 Task: Create a due date automation trigger when advanced on, 2 hours before a card is due add basic in list "Resume" at 11:00 AM.
Action: Mouse moved to (1074, 90)
Screenshot: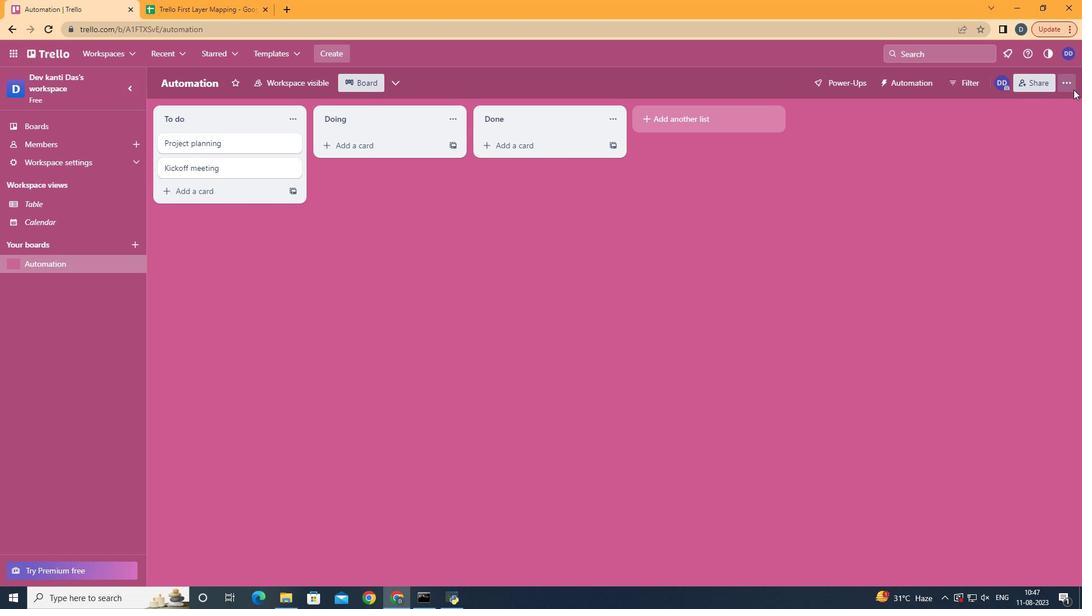 
Action: Mouse pressed left at (1074, 90)
Screenshot: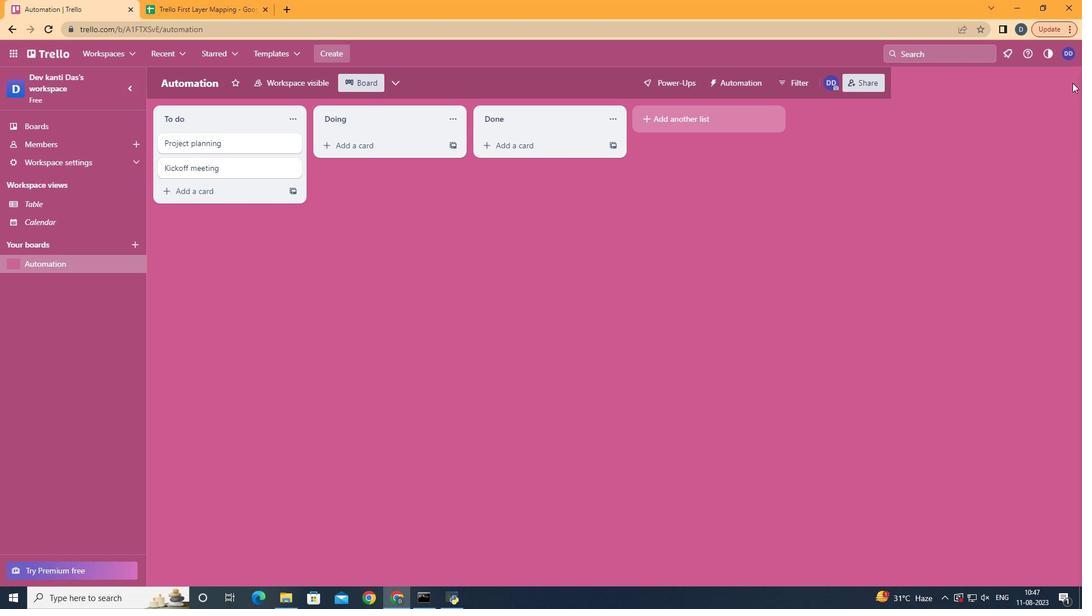 
Action: Mouse moved to (972, 244)
Screenshot: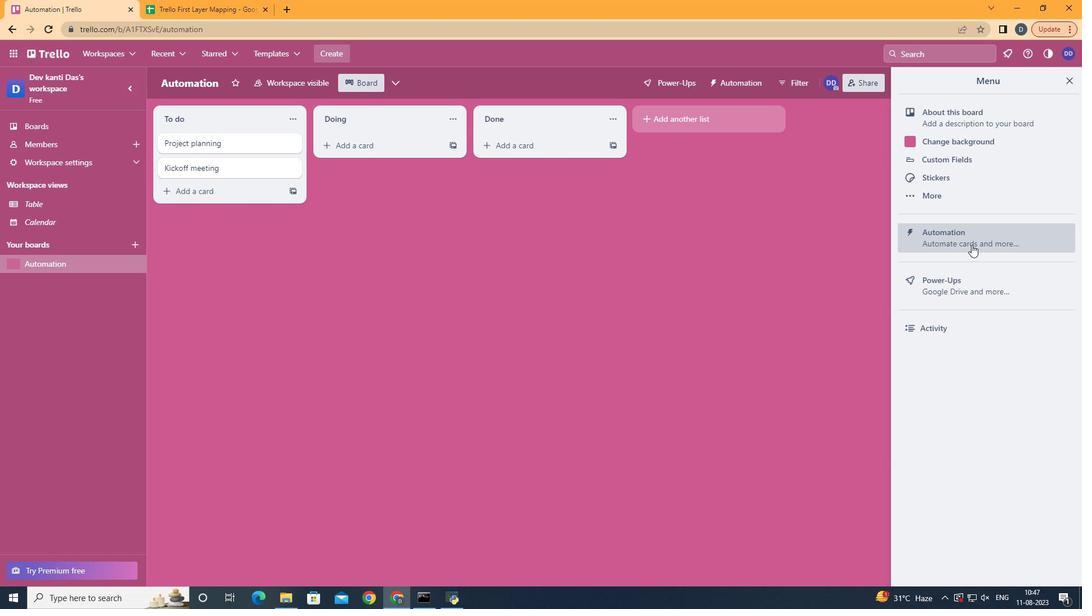 
Action: Mouse pressed left at (972, 244)
Screenshot: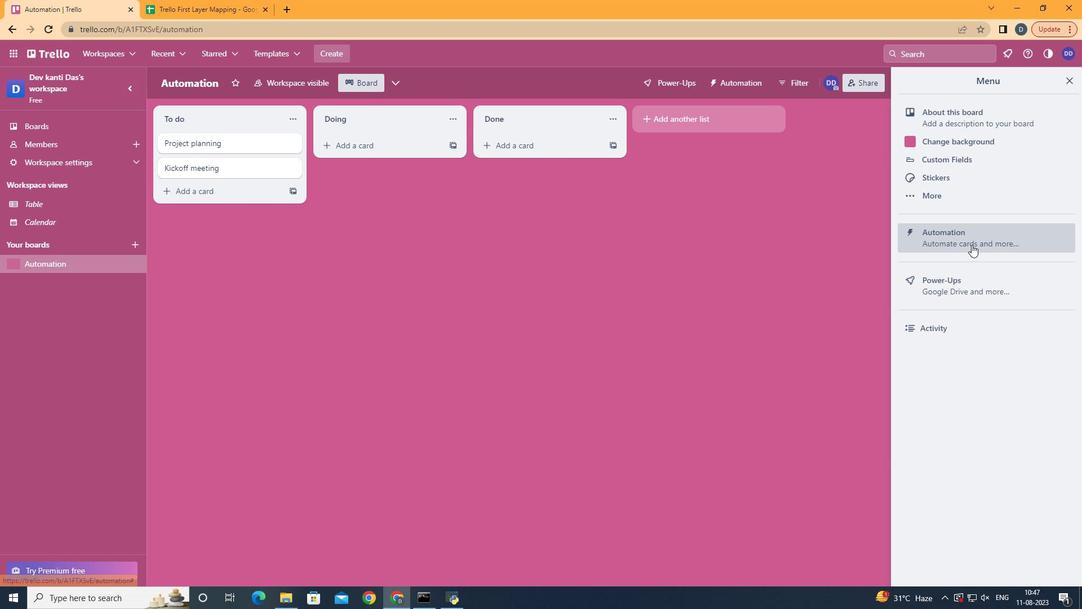 
Action: Mouse moved to (214, 230)
Screenshot: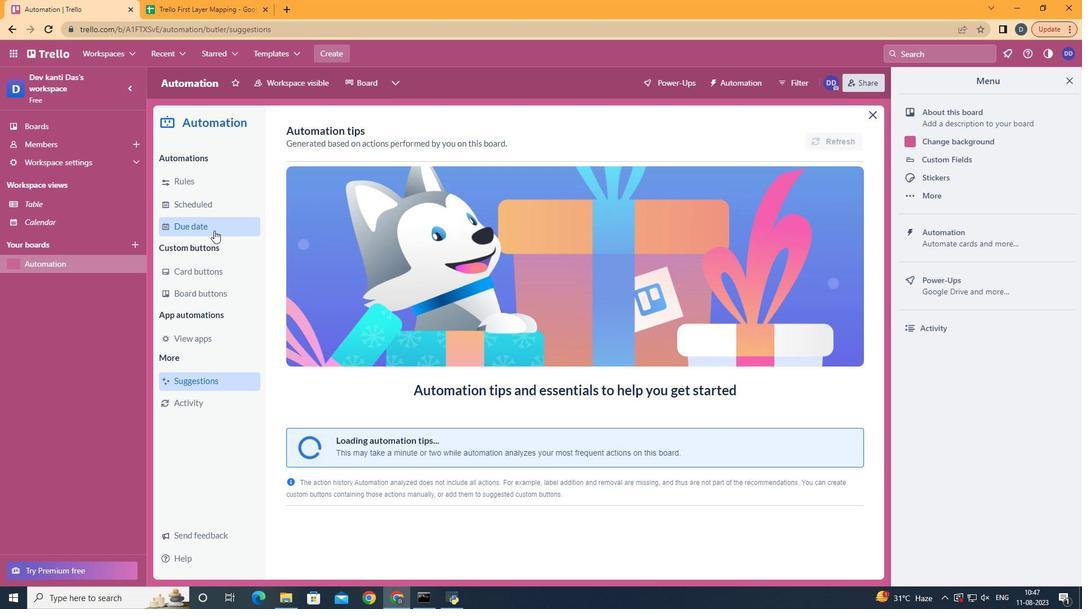 
Action: Mouse pressed left at (214, 230)
Screenshot: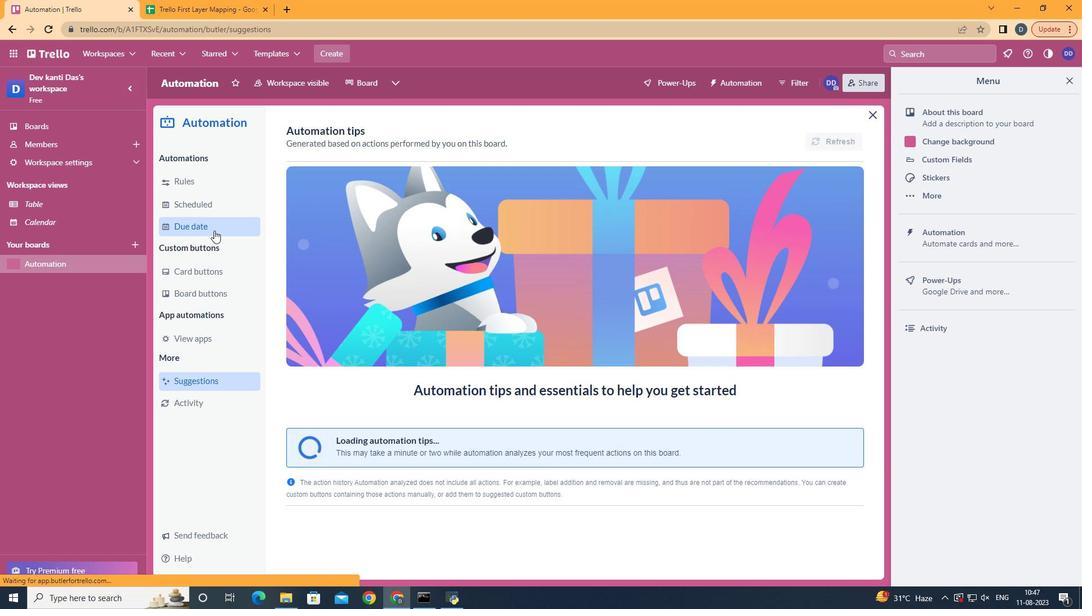 
Action: Mouse moved to (790, 130)
Screenshot: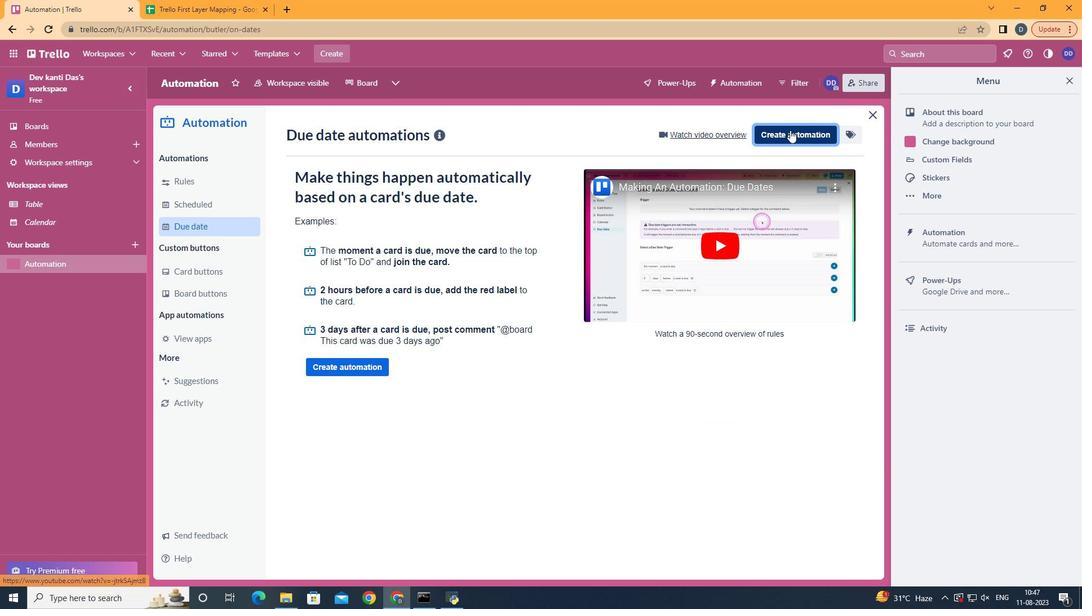 
Action: Mouse pressed left at (790, 130)
Screenshot: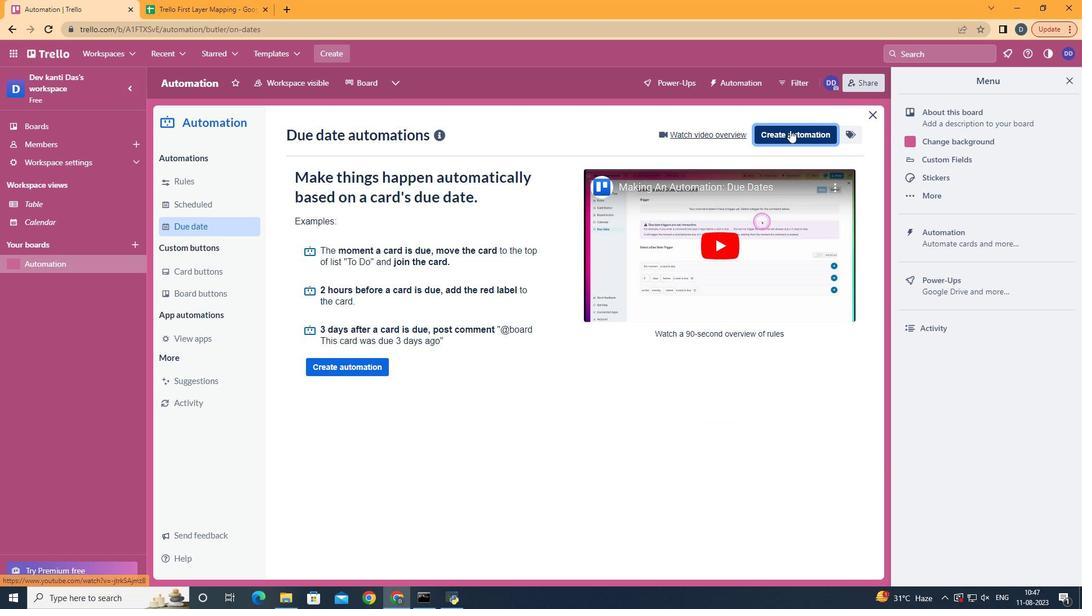 
Action: Mouse moved to (593, 246)
Screenshot: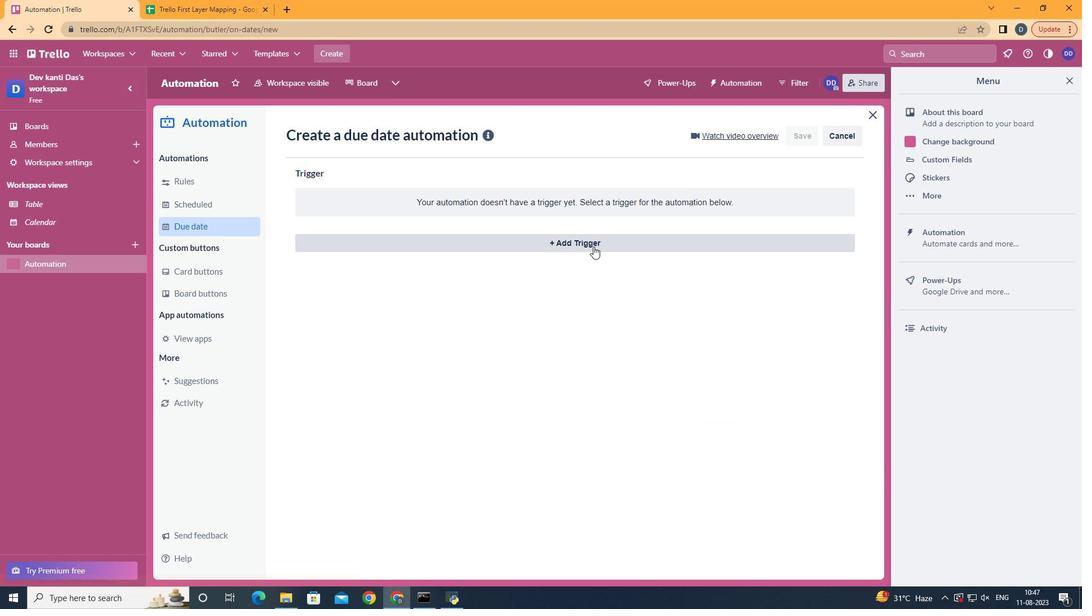 
Action: Mouse pressed left at (593, 246)
Screenshot: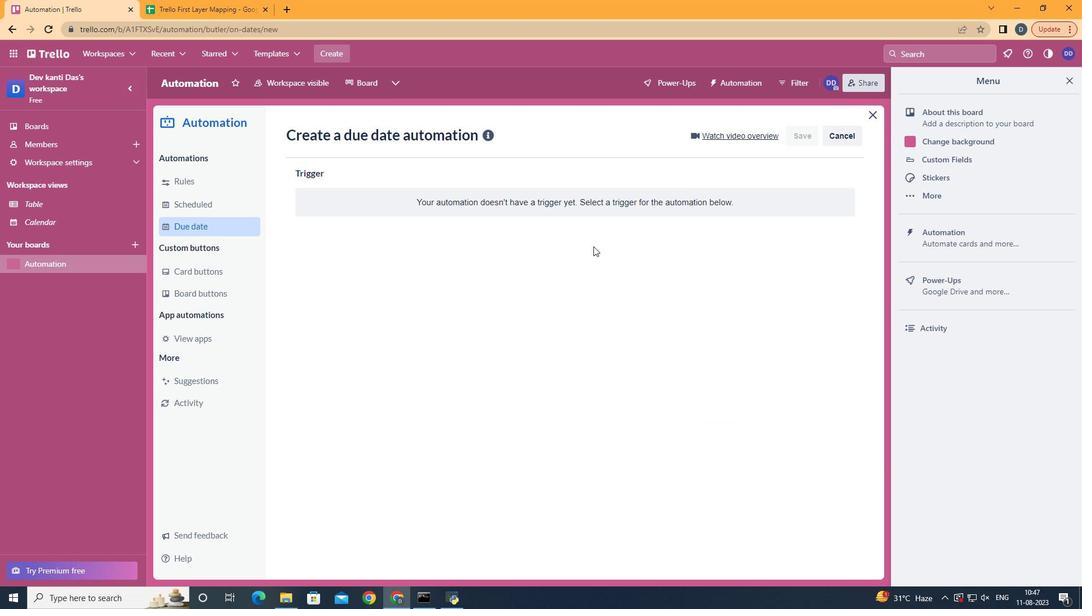 
Action: Mouse moved to (365, 479)
Screenshot: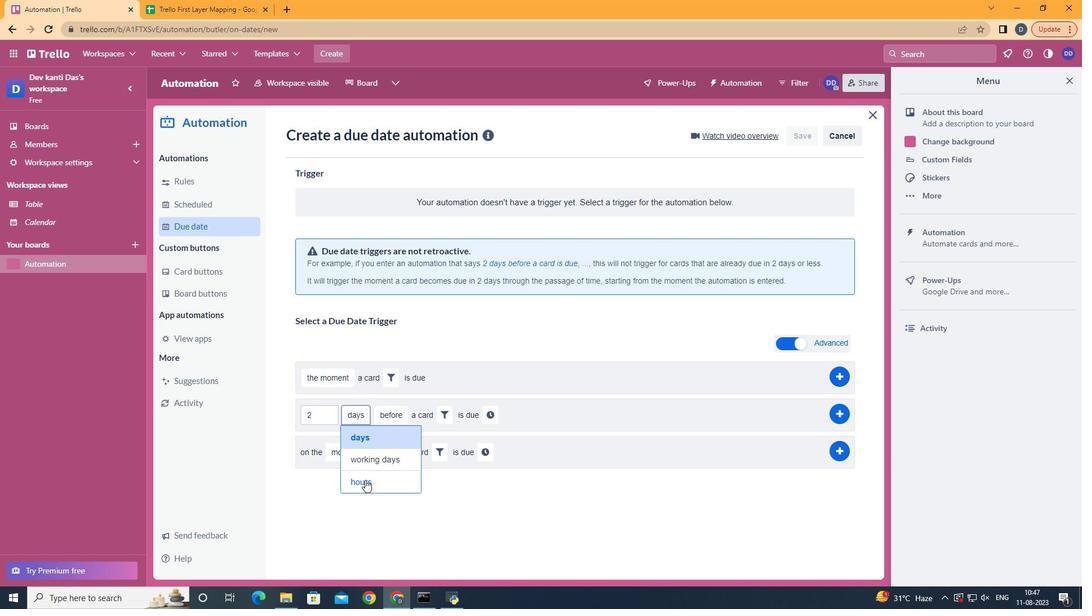 
Action: Mouse pressed left at (365, 479)
Screenshot: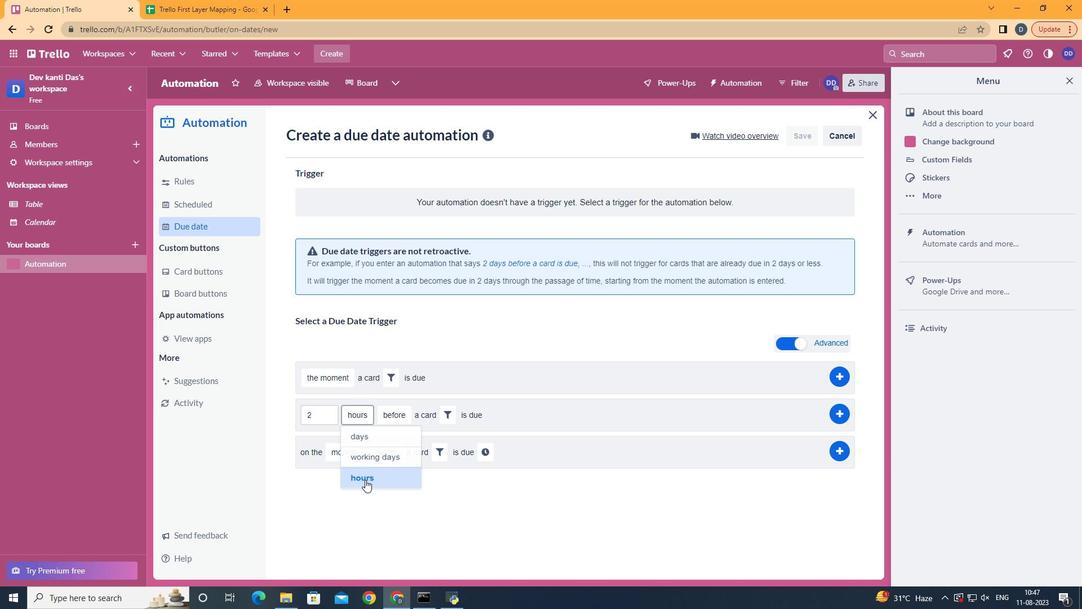 
Action: Mouse moved to (447, 415)
Screenshot: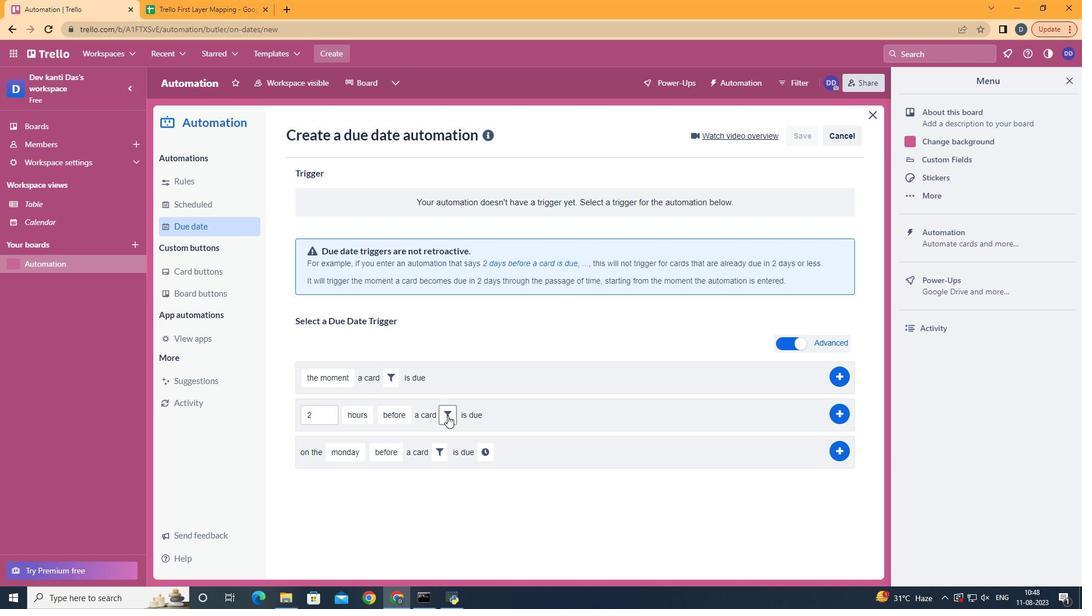 
Action: Mouse pressed left at (447, 415)
Screenshot: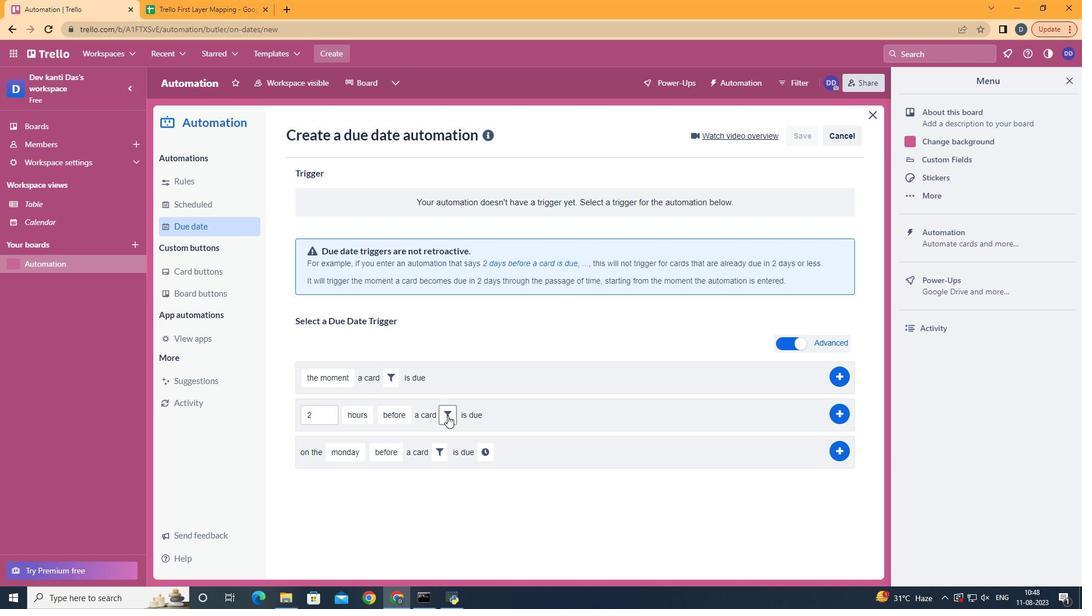 
Action: Mouse moved to (466, 450)
Screenshot: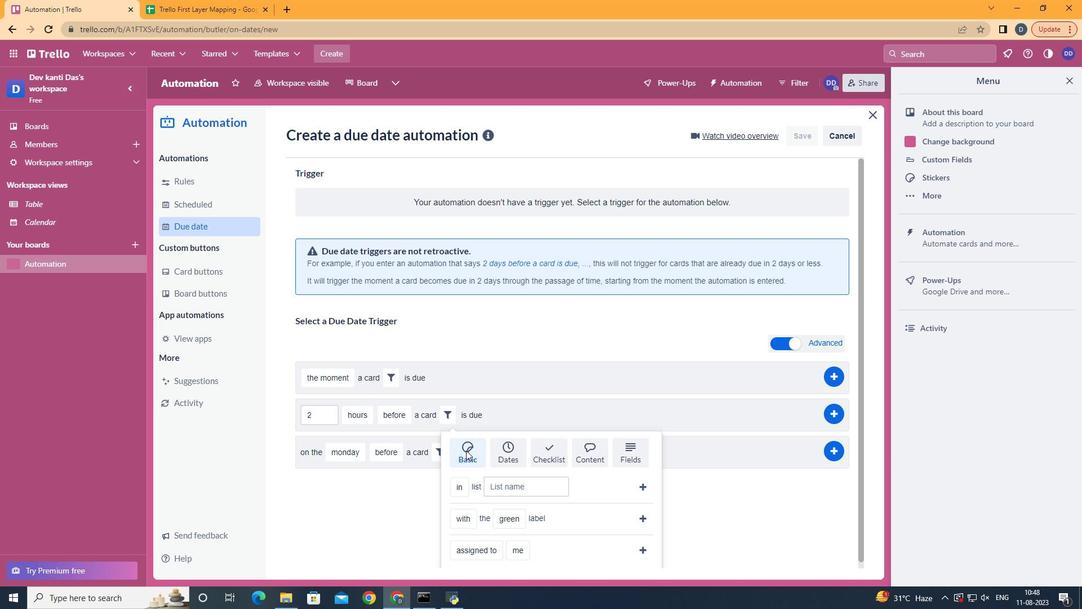
Action: Mouse scrolled (466, 449) with delta (0, 0)
Screenshot: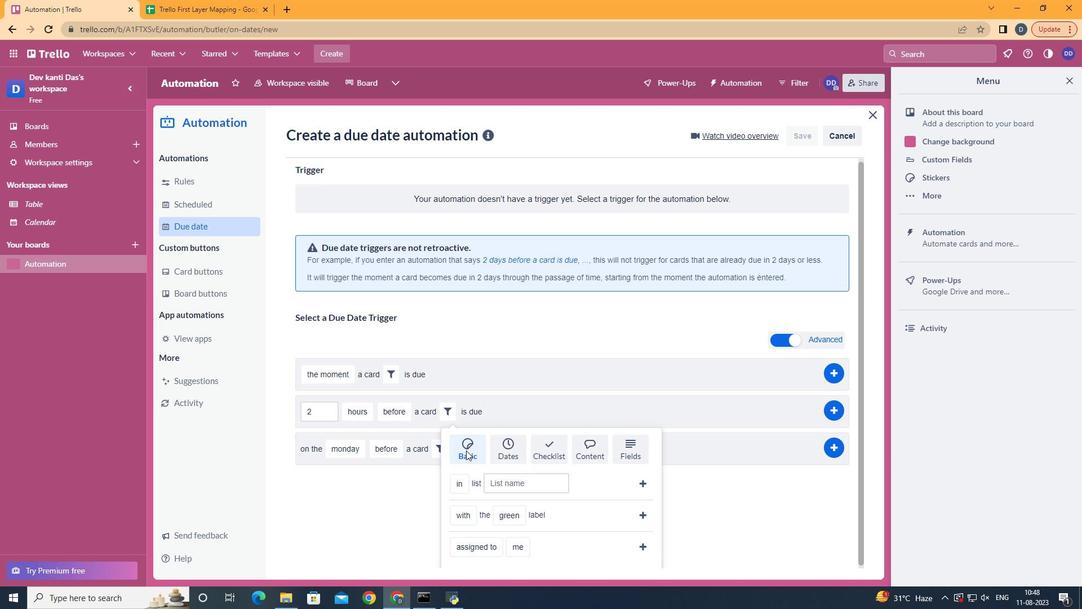 
Action: Mouse scrolled (466, 449) with delta (0, 0)
Screenshot: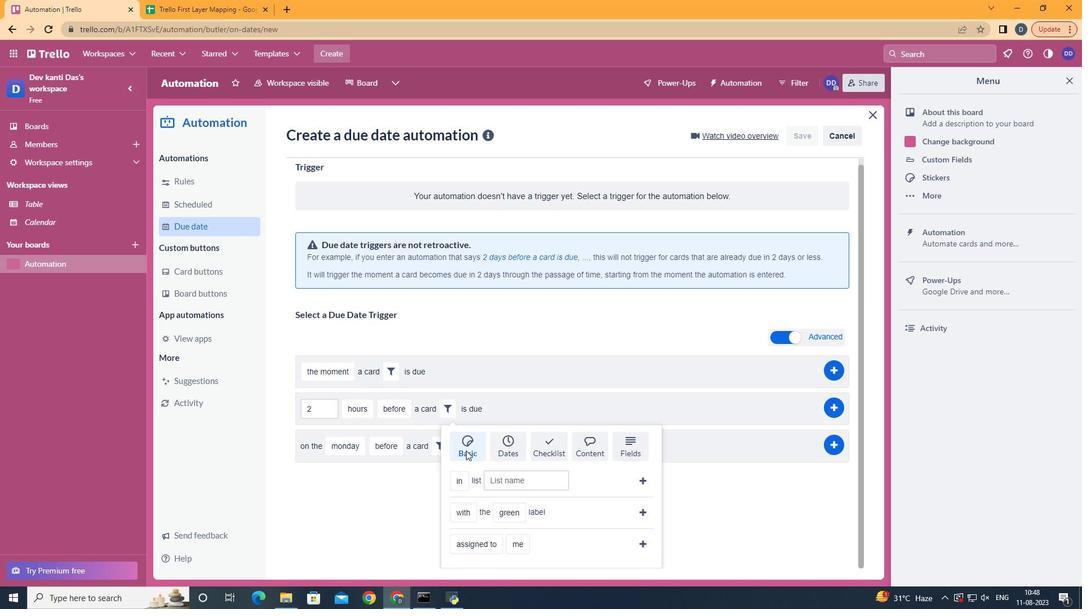 
Action: Mouse moved to (521, 476)
Screenshot: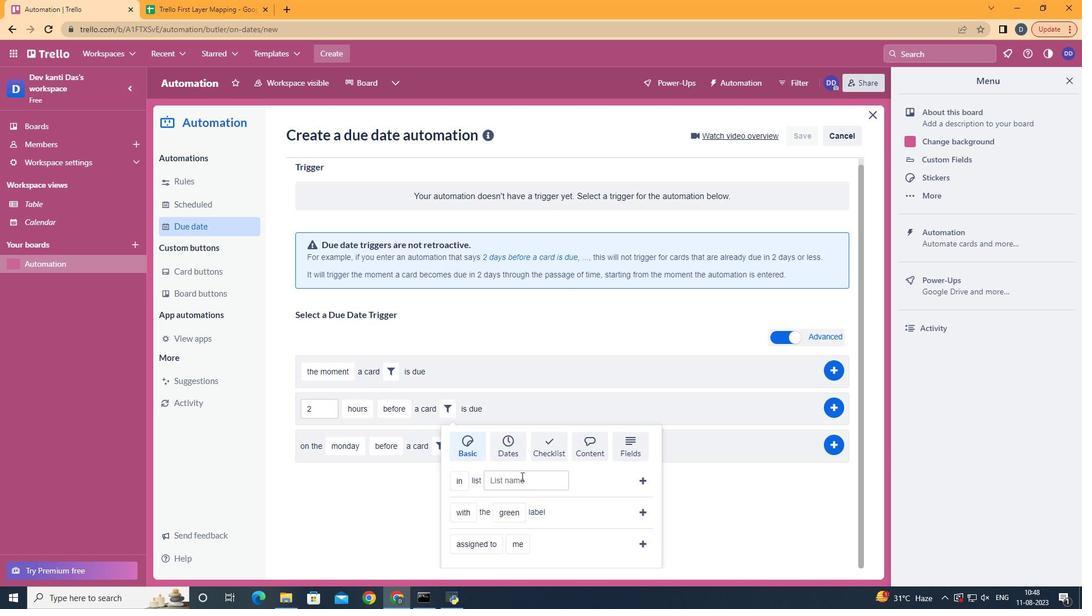 
Action: Mouse pressed left at (521, 476)
Screenshot: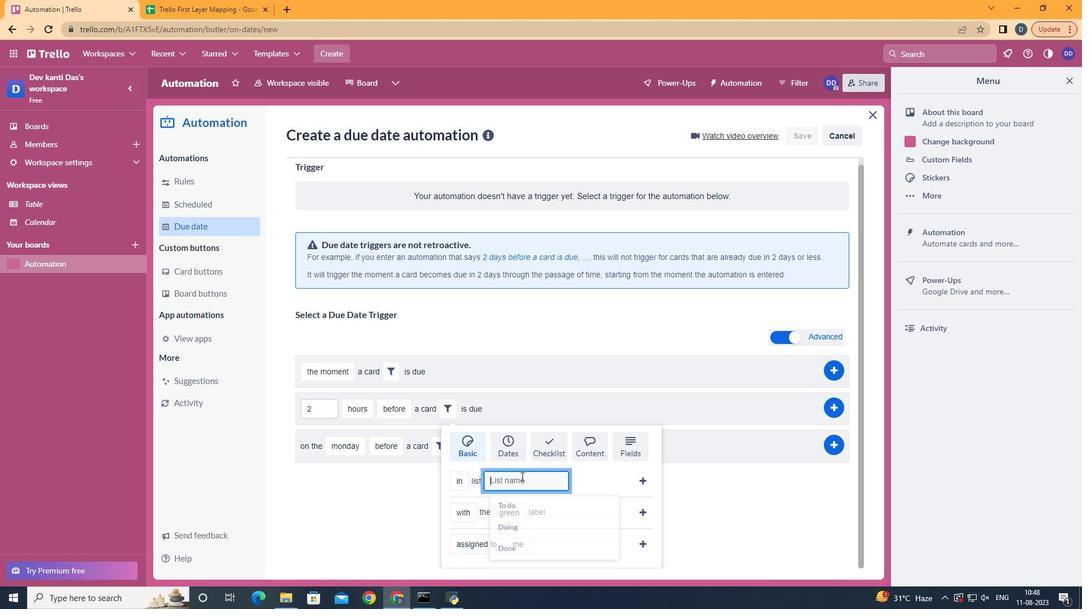 
Action: Key pressed <Key.shift><Key.shift>Resume
Screenshot: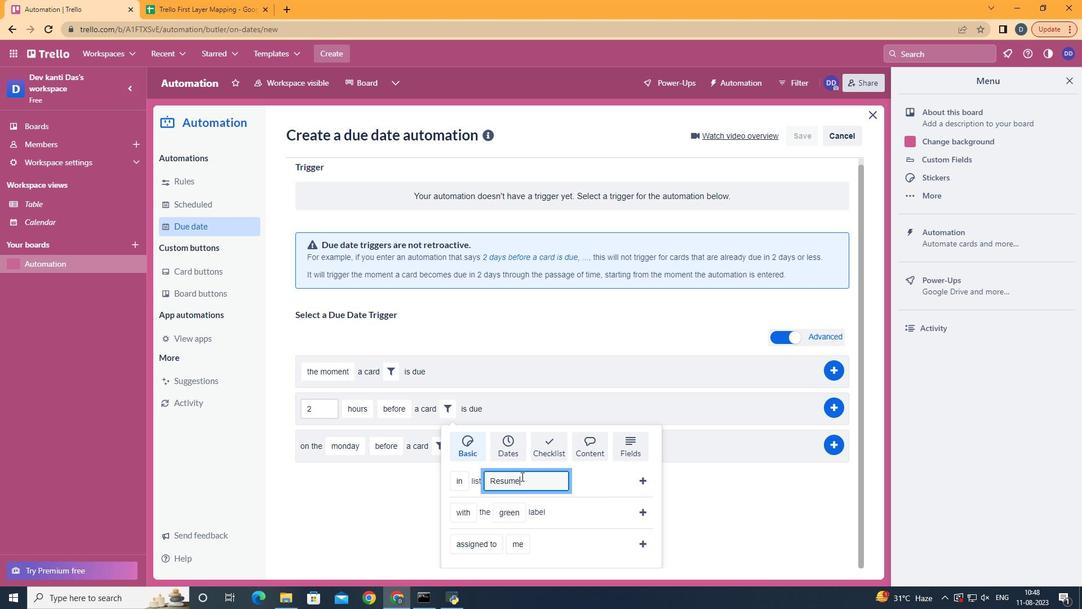 
Action: Mouse moved to (651, 481)
Screenshot: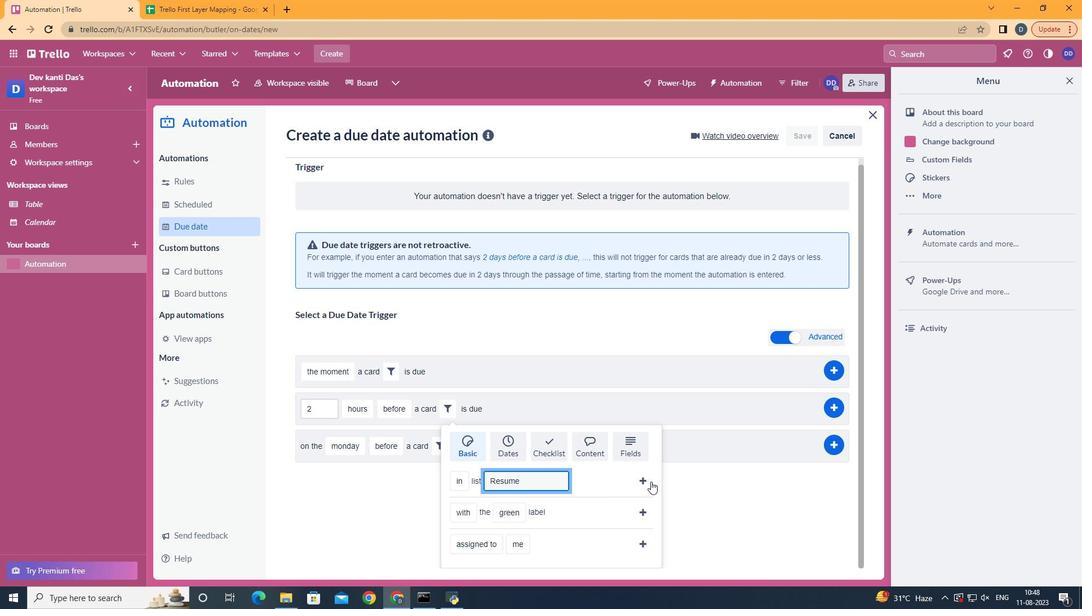 
Action: Mouse pressed left at (651, 481)
Screenshot: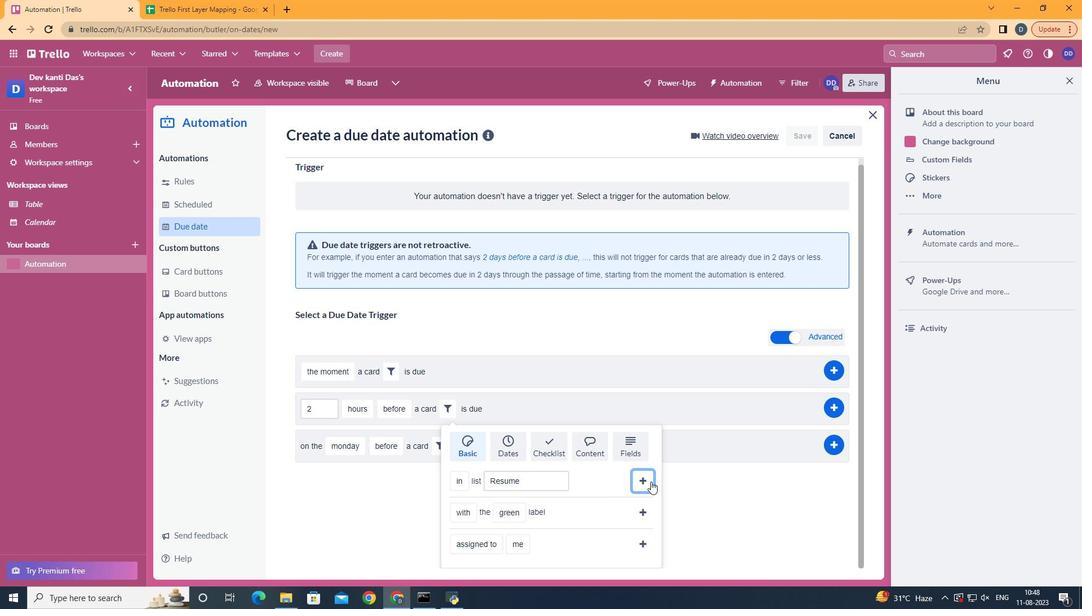 
Action: Mouse moved to (840, 412)
Screenshot: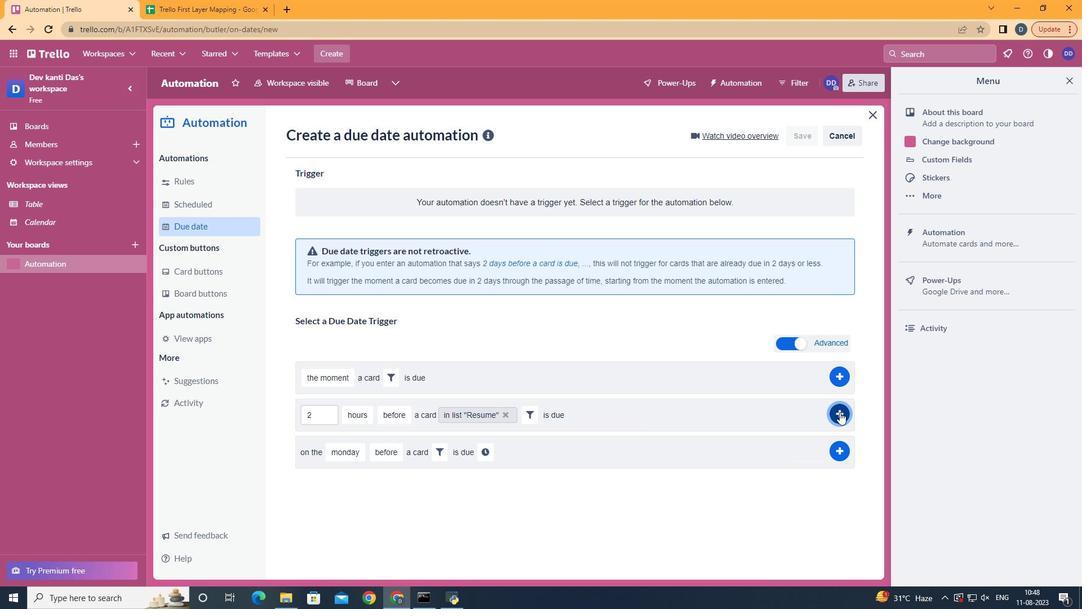 
Action: Mouse pressed left at (840, 412)
Screenshot: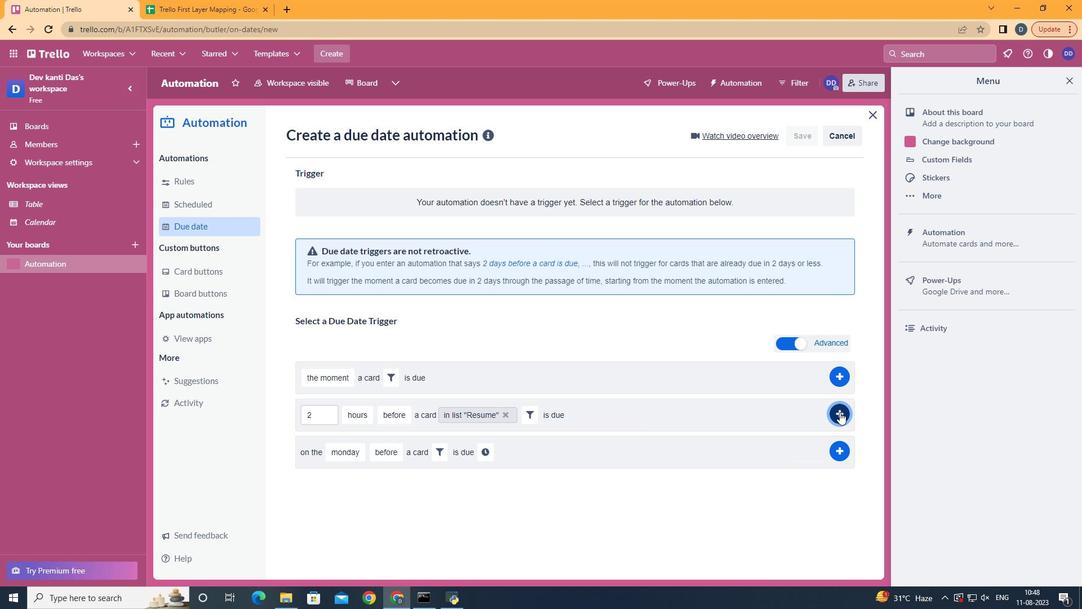 
